 Task: Look for properties with 6 bathrooms.
Action: Mouse moved to (849, 578)
Screenshot: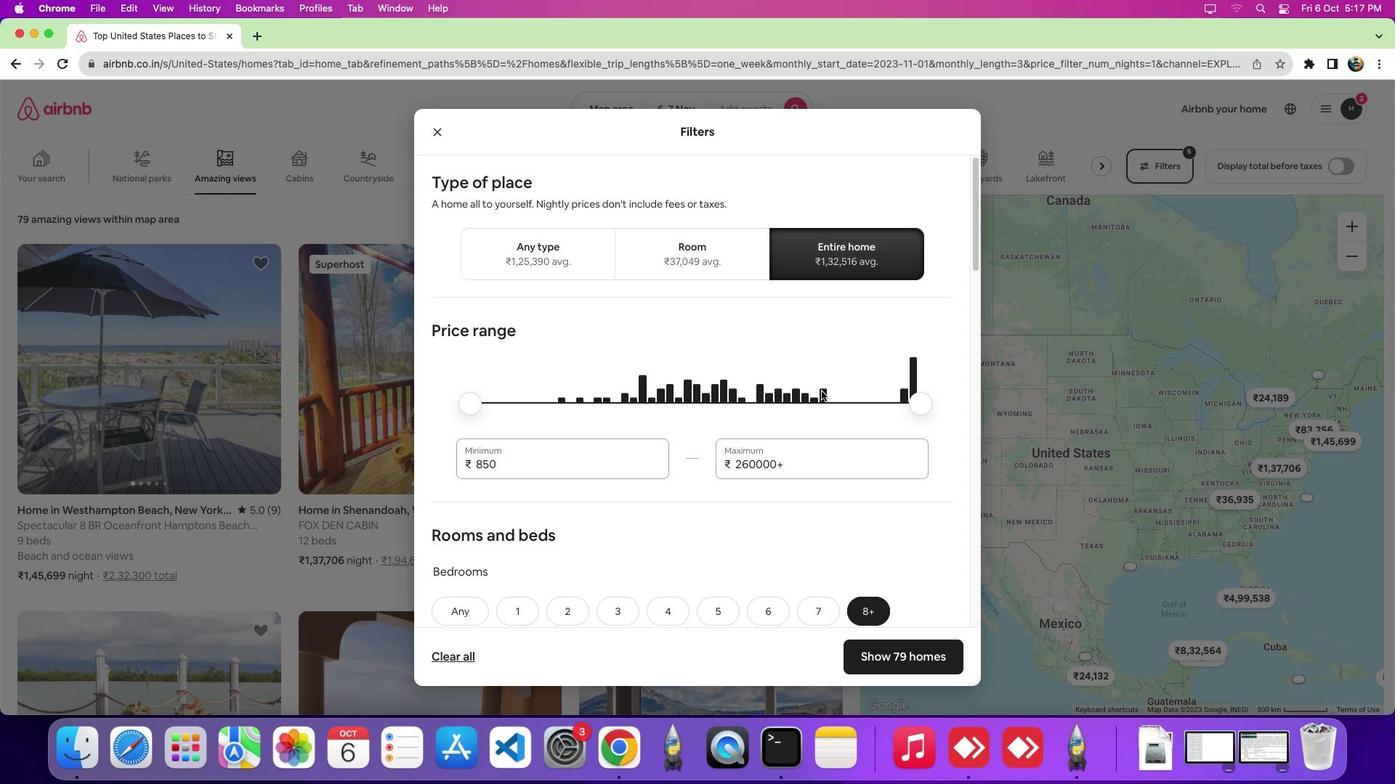 
Action: Mouse pressed left at (849, 578)
Screenshot: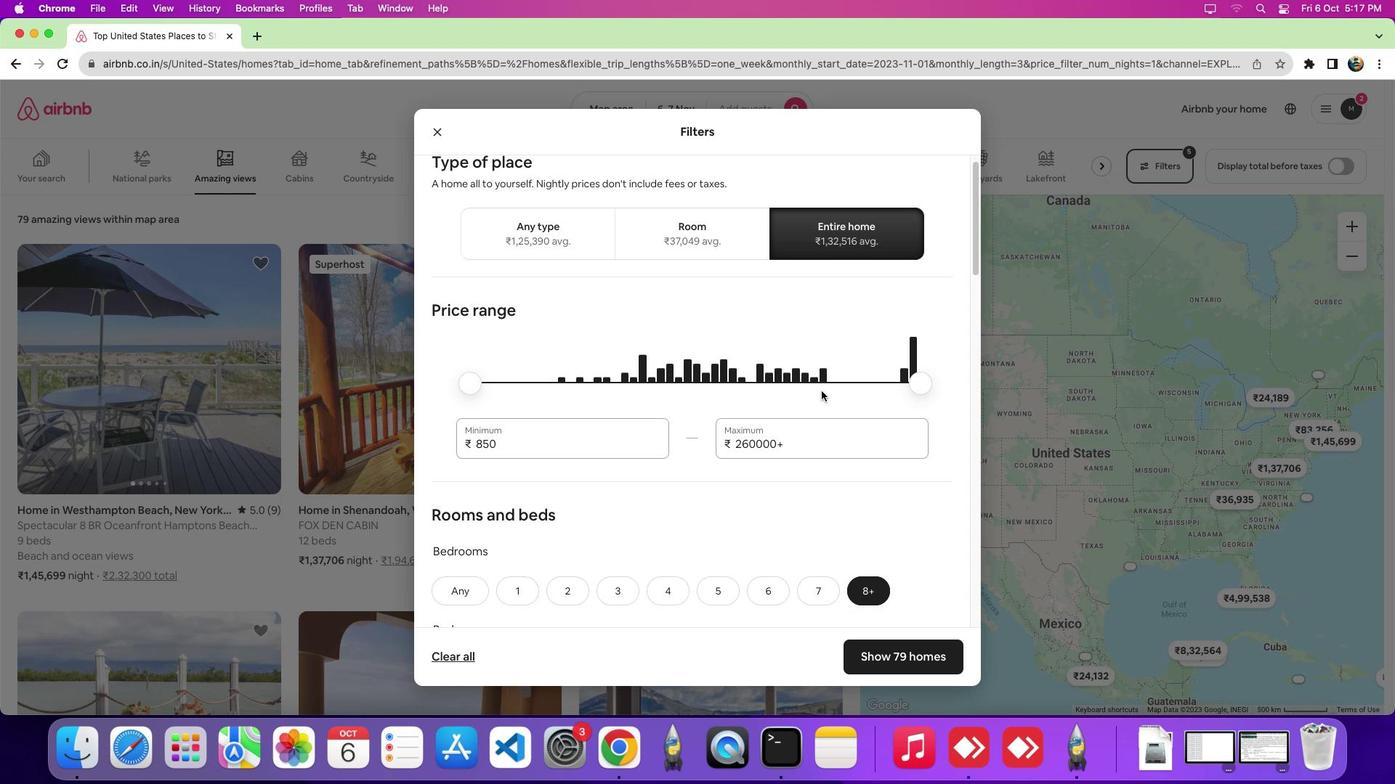 
Action: Mouse moved to (845, 589)
Screenshot: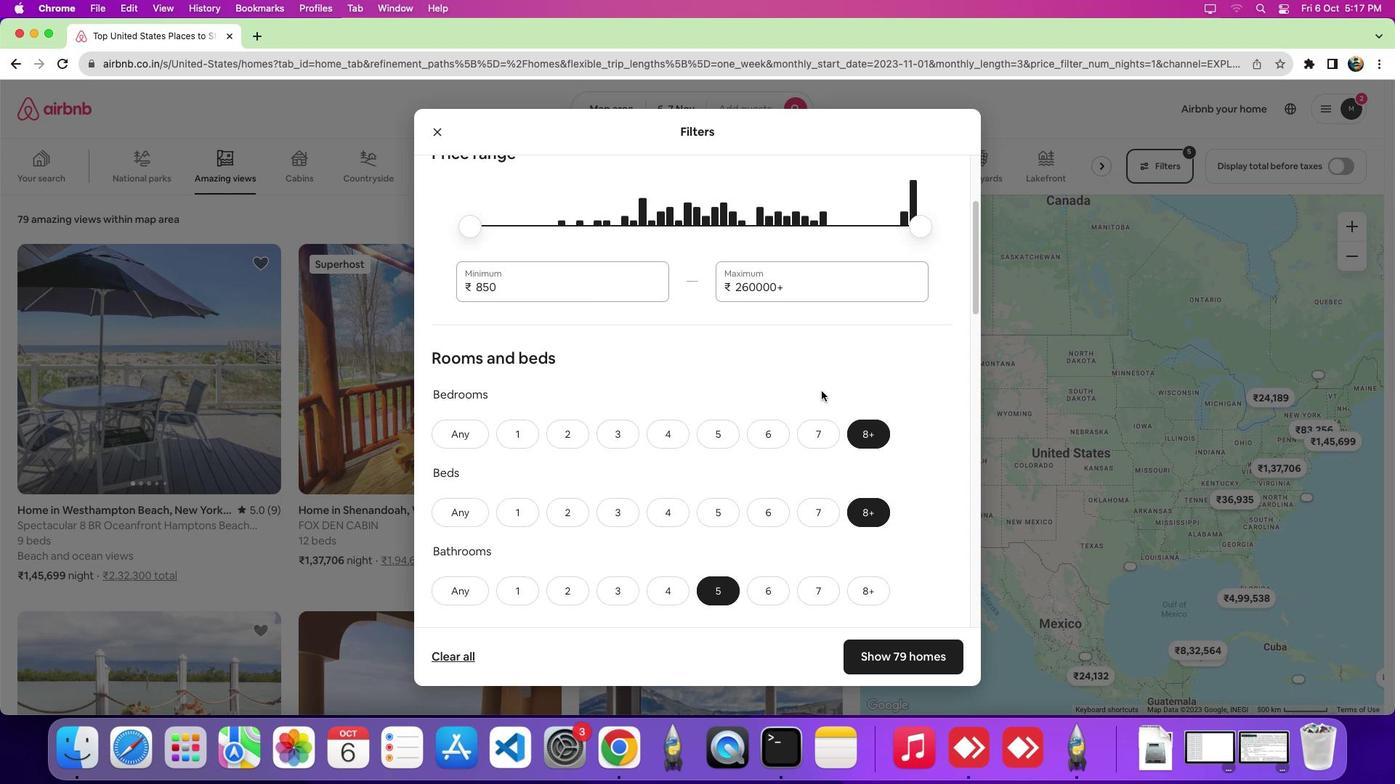 
Action: Mouse scrolled (845, 589) with delta (667, 555)
Screenshot: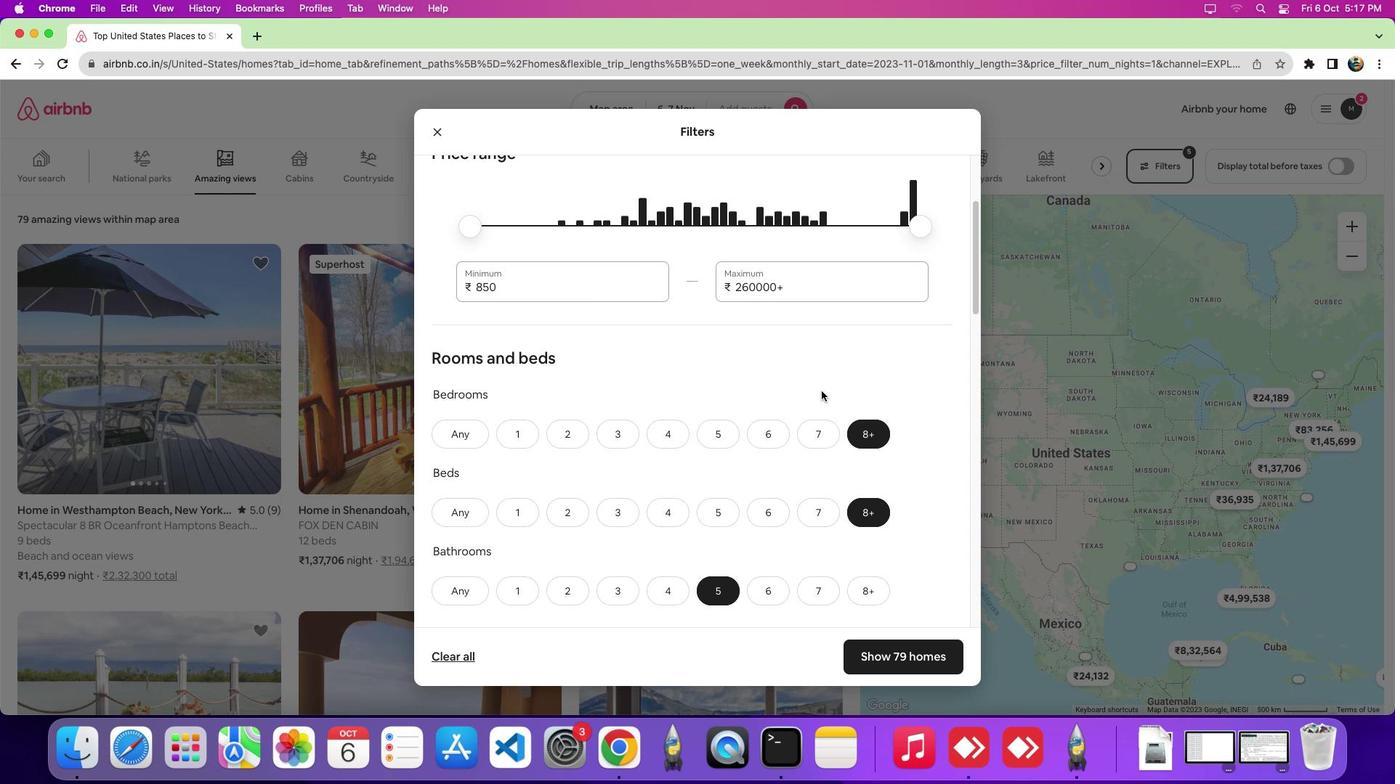 
Action: Mouse scrolled (845, 589) with delta (667, 555)
Screenshot: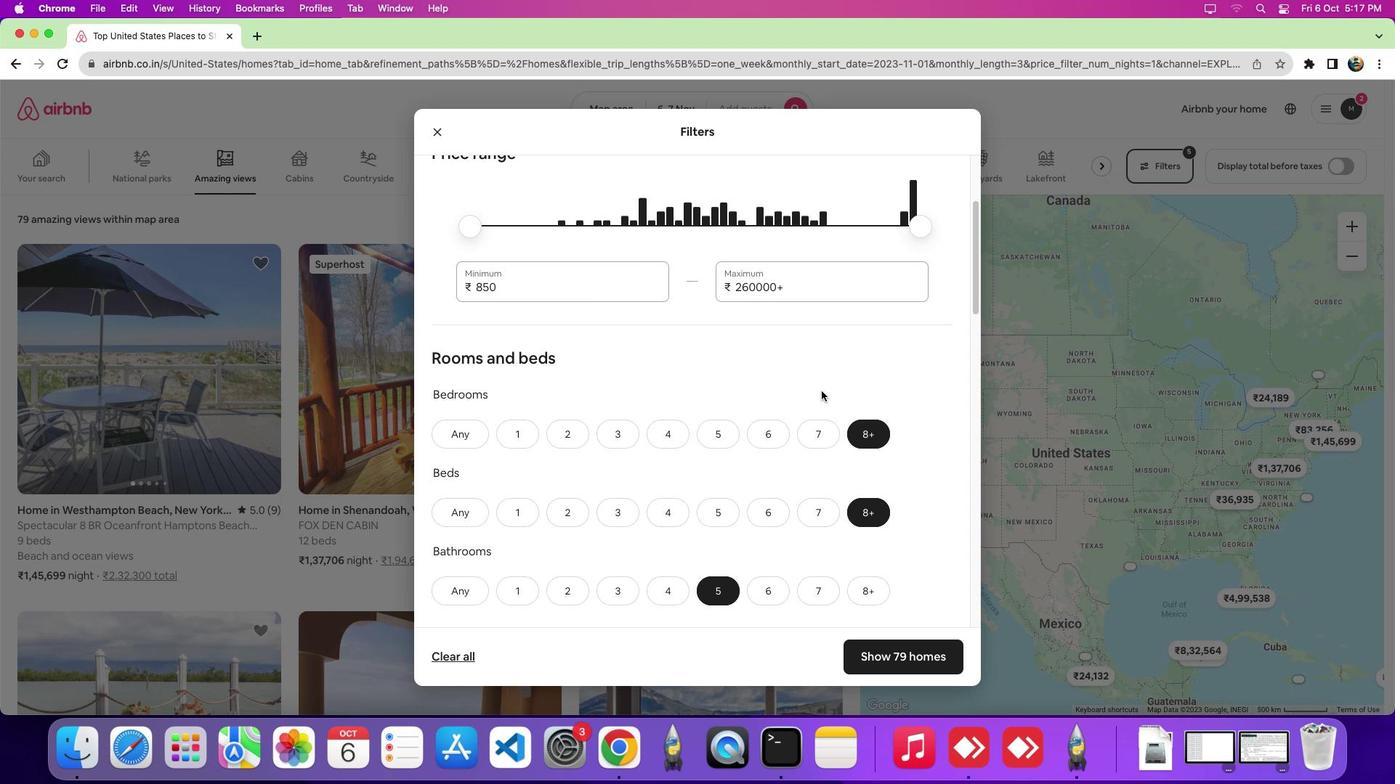 
Action: Mouse scrolled (845, 589) with delta (667, 555)
Screenshot: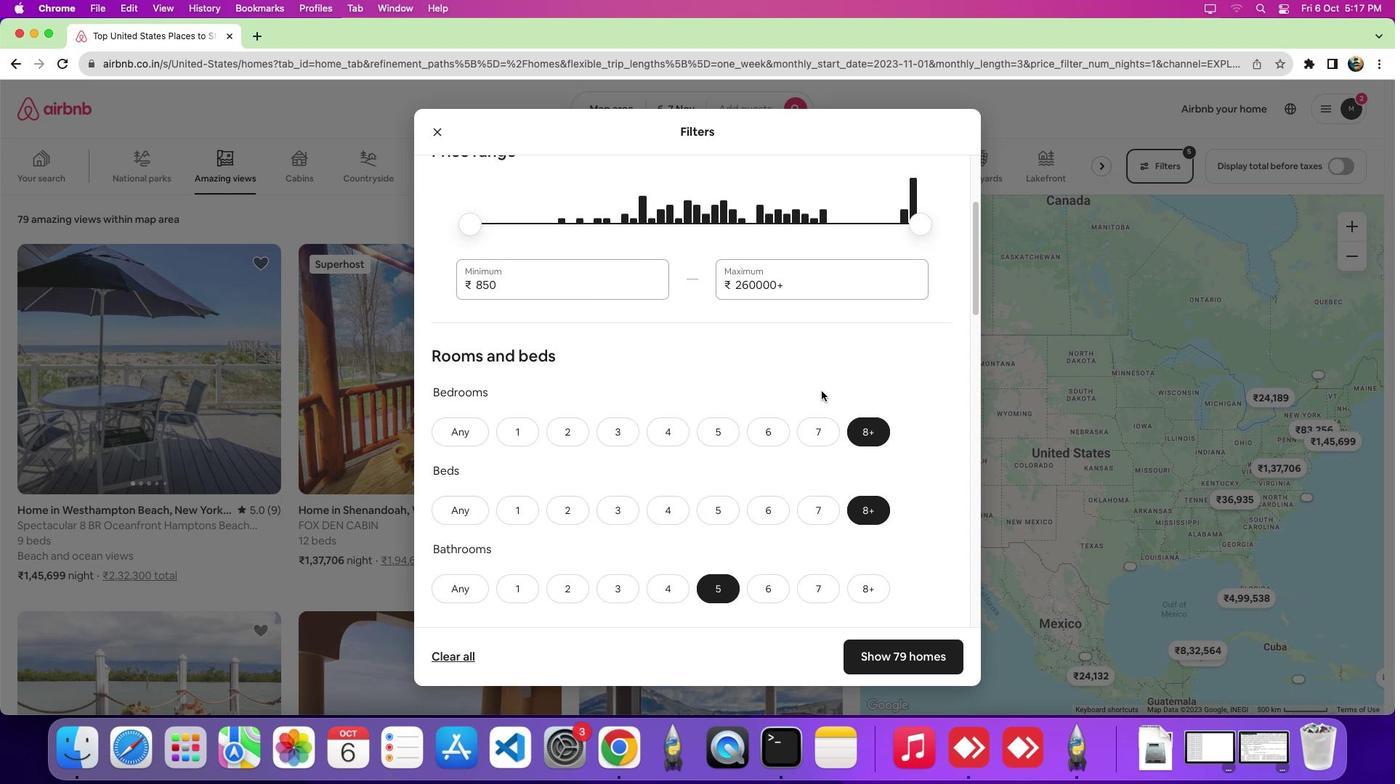 
Action: Mouse moved to (845, 589)
Screenshot: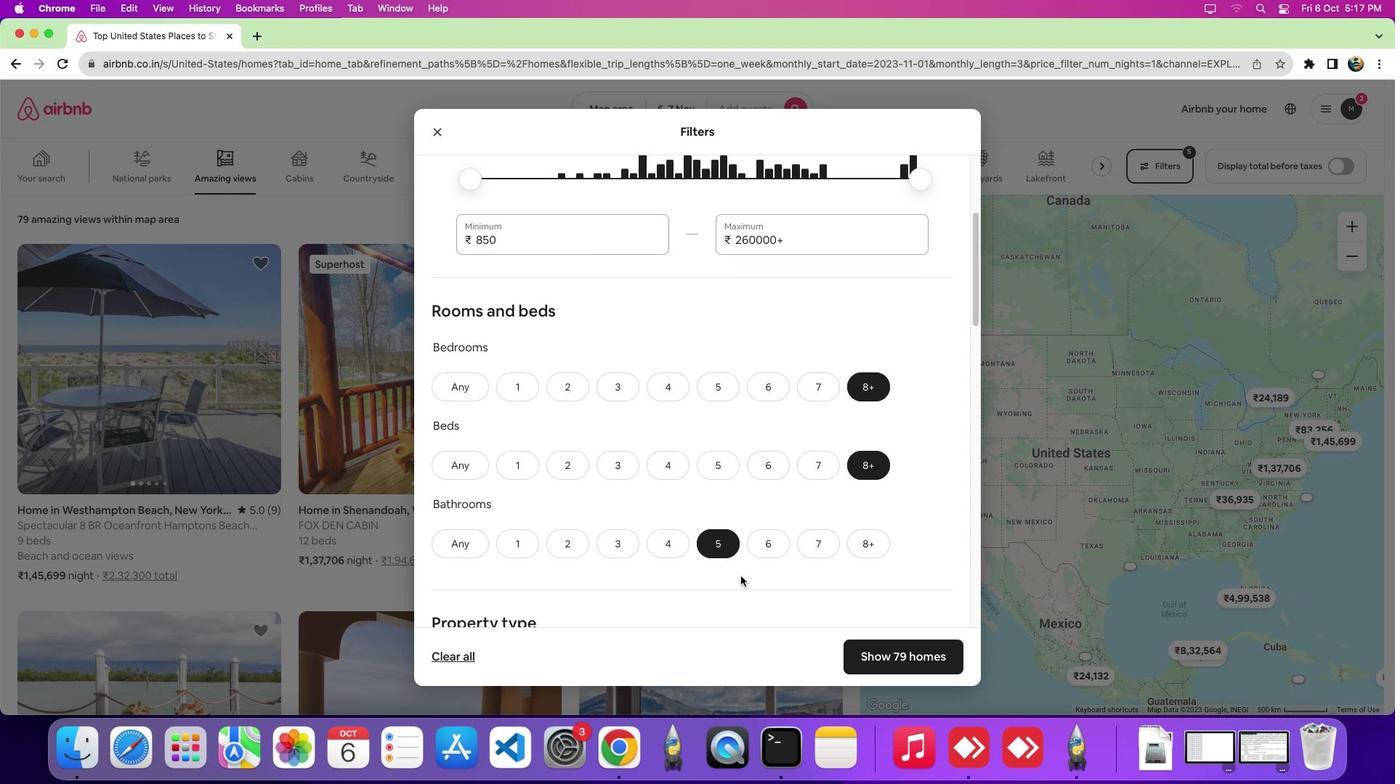 
Action: Mouse scrolled (845, 589) with delta (667, 555)
Screenshot: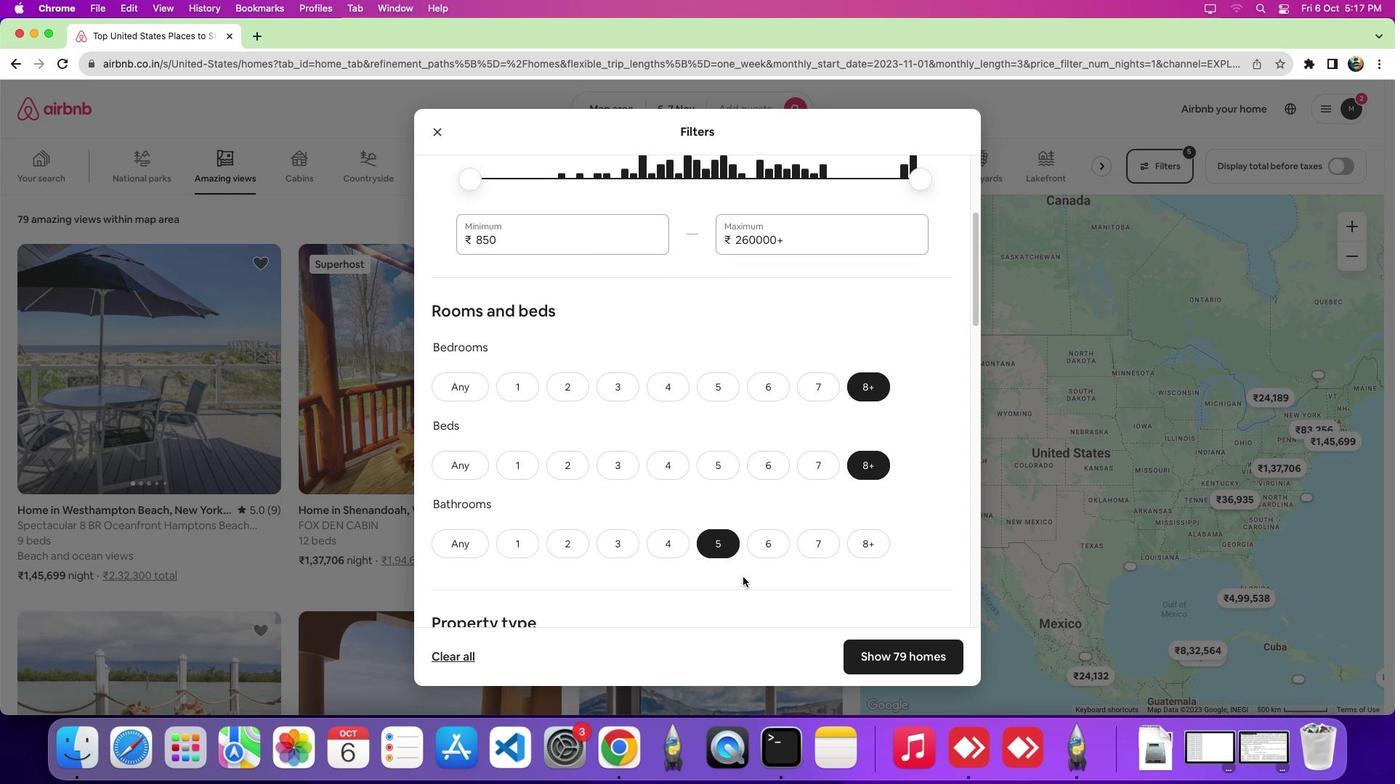 
Action: Mouse scrolled (845, 589) with delta (667, 555)
Screenshot: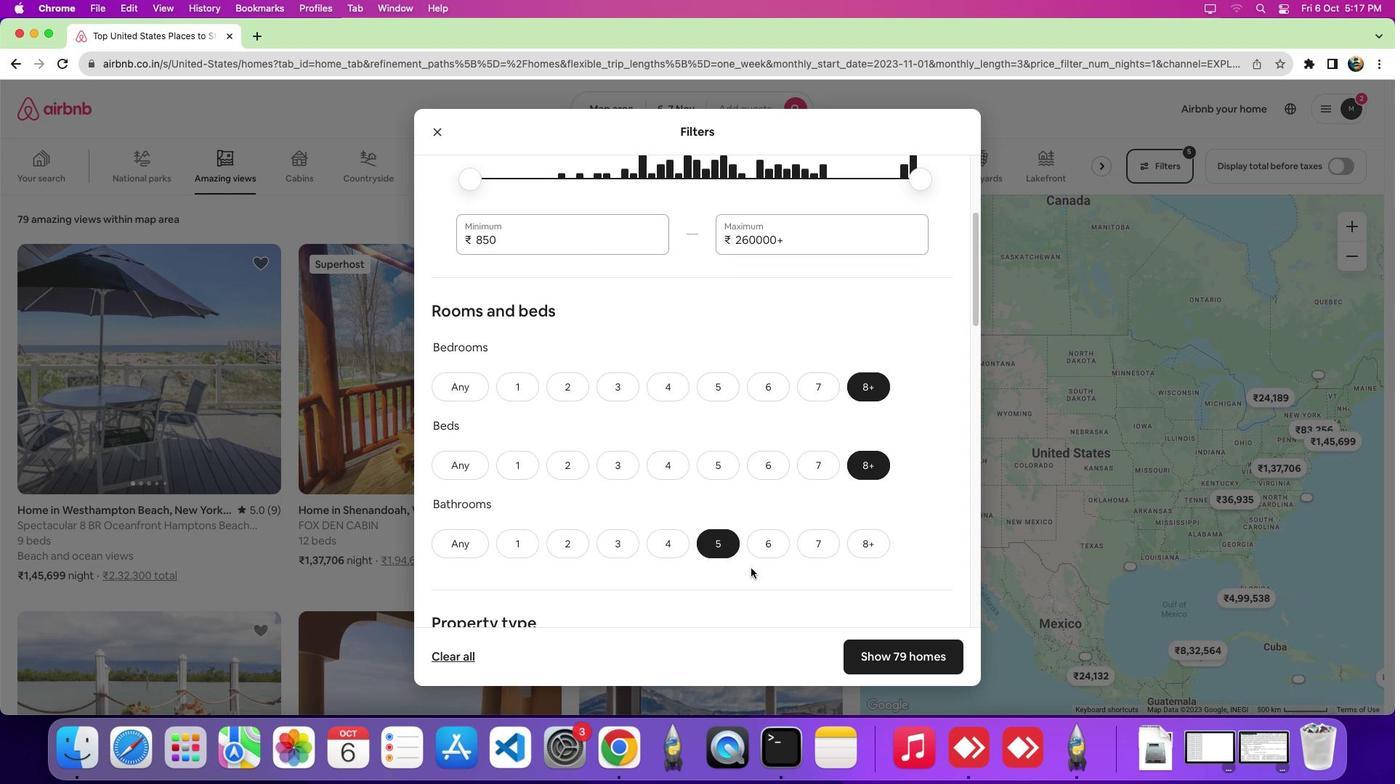 
Action: Mouse moved to (831, 603)
Screenshot: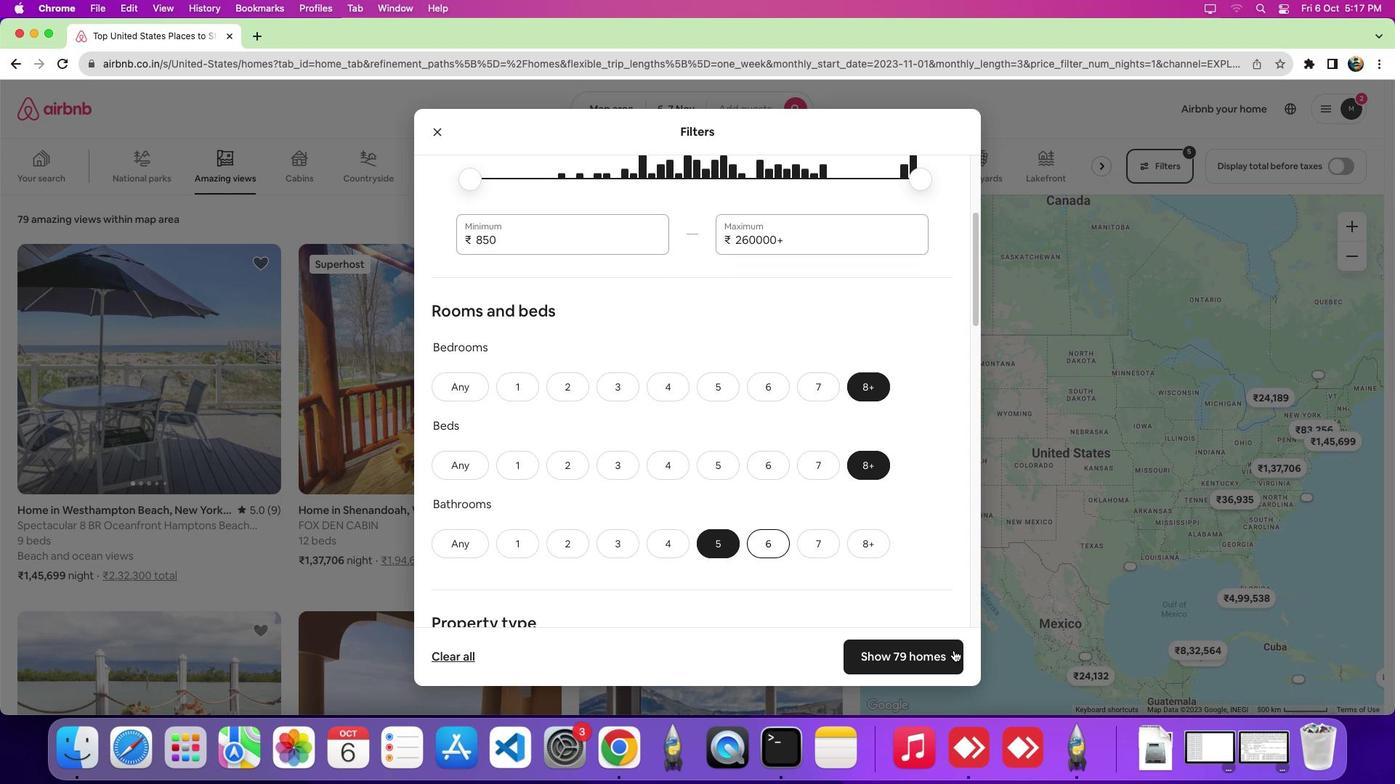 
Action: Mouse pressed left at (831, 603)
Screenshot: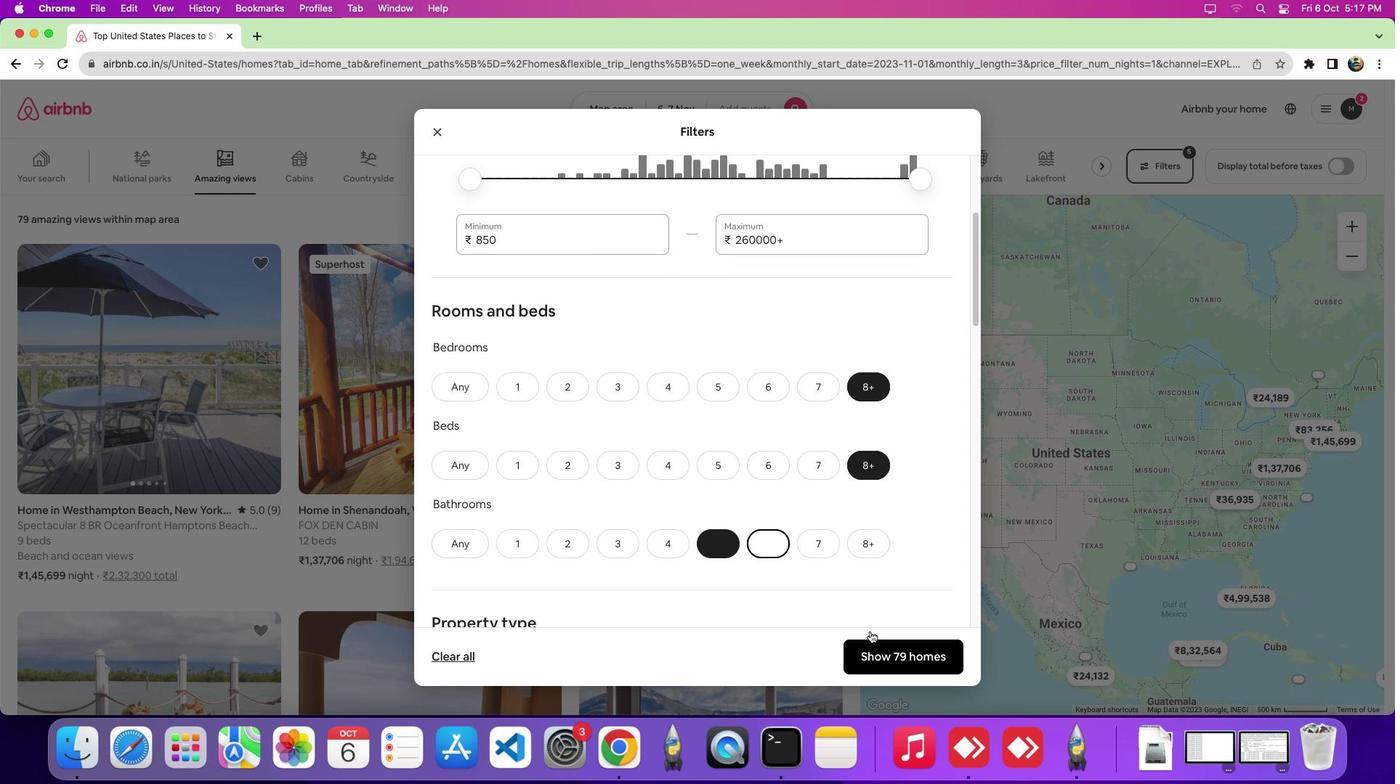 
Action: Mouse moved to (863, 613)
Screenshot: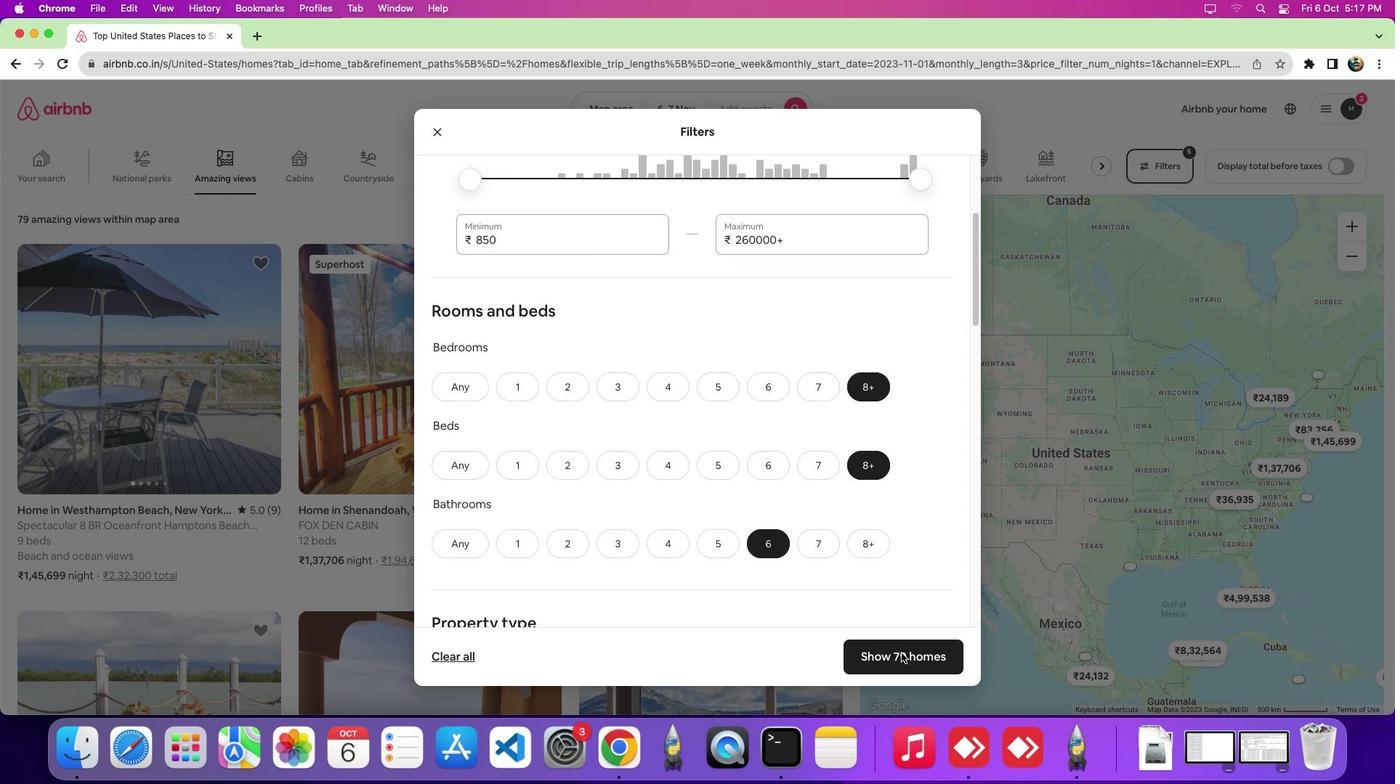 
Action: Mouse pressed left at (863, 613)
Screenshot: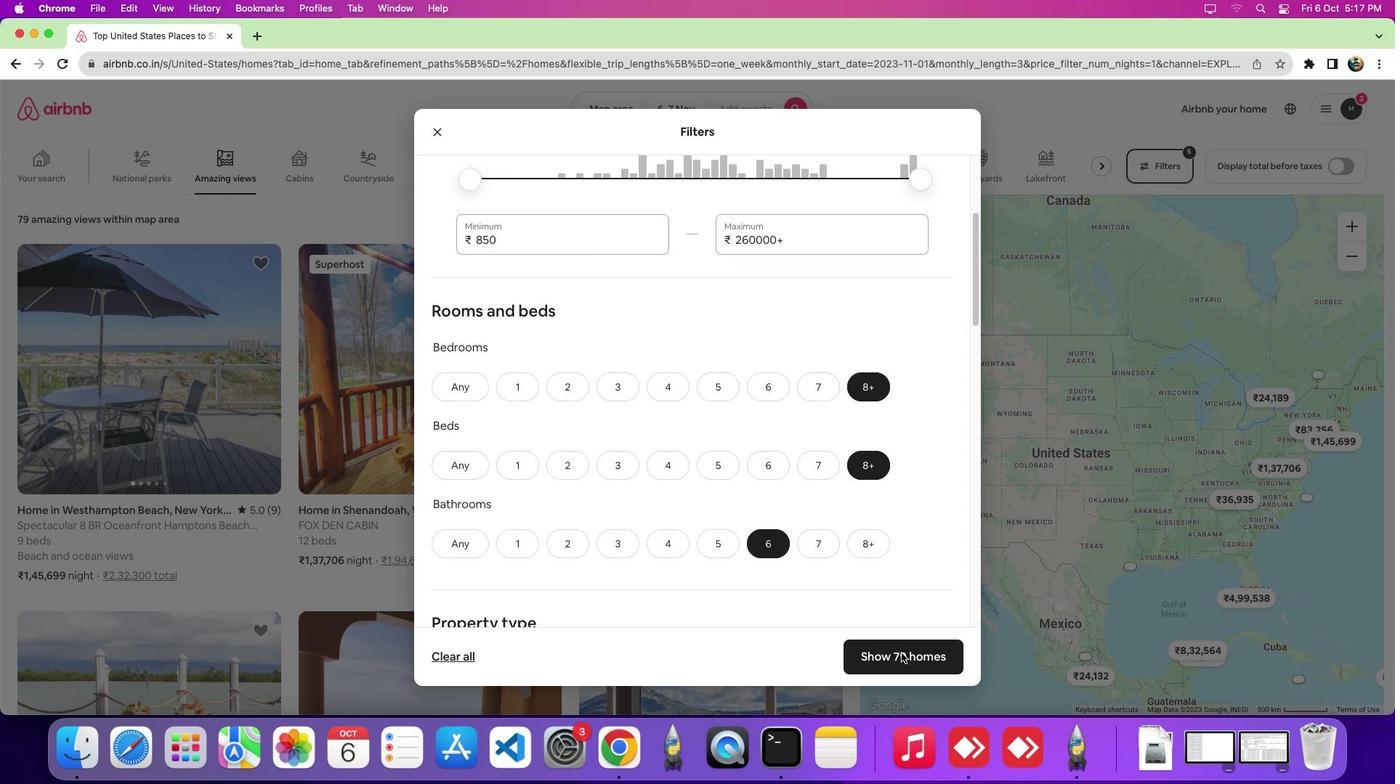 
Action: Mouse moved to (864, 614)
Screenshot: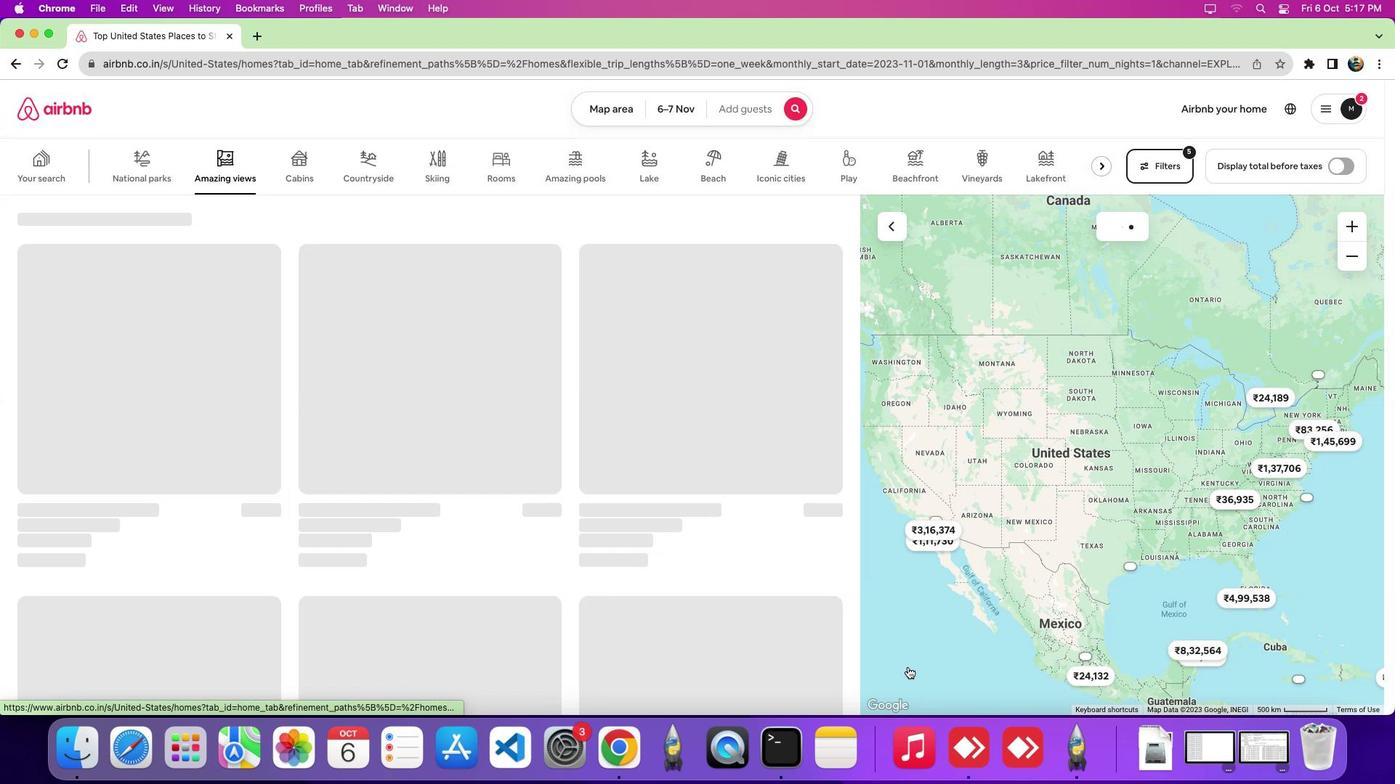 
Action: Mouse pressed left at (864, 614)
Screenshot: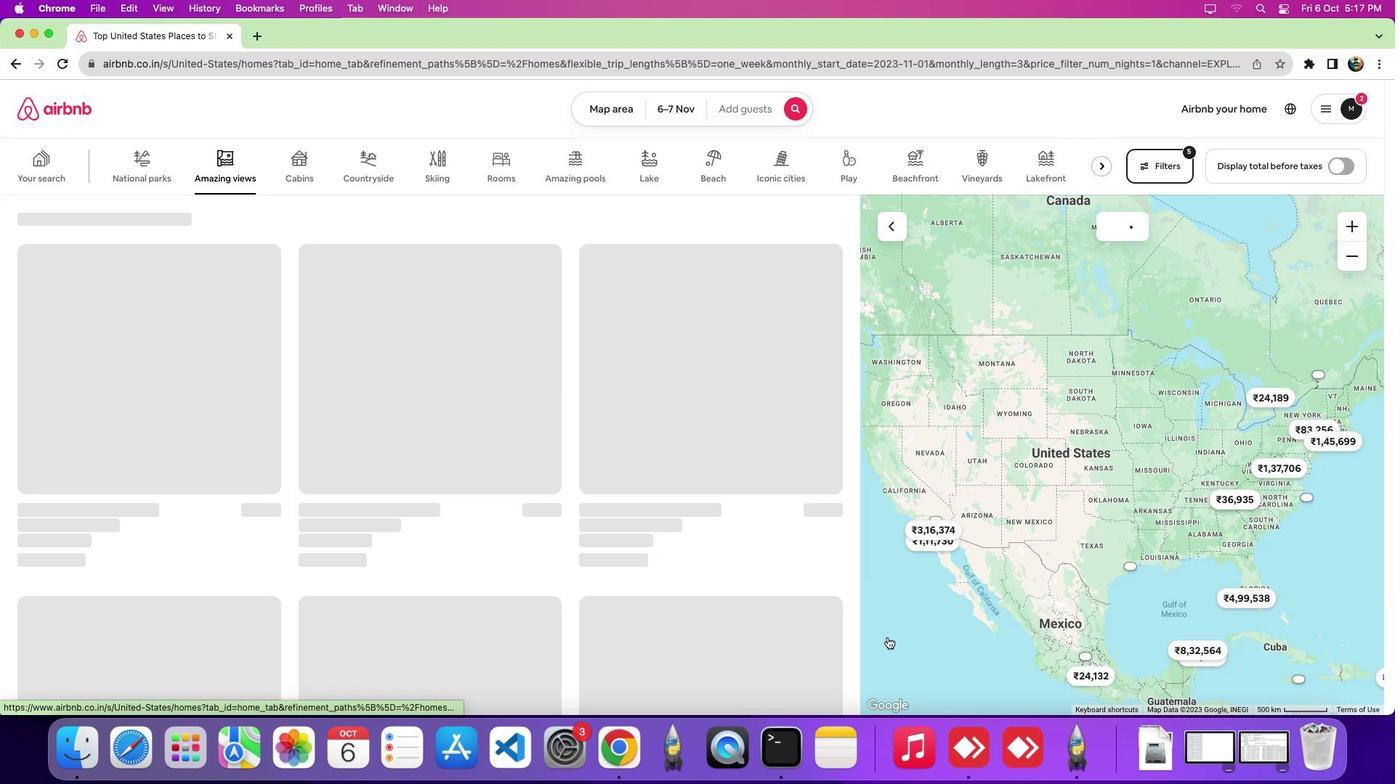 
Action: Mouse moved to (850, 609)
Screenshot: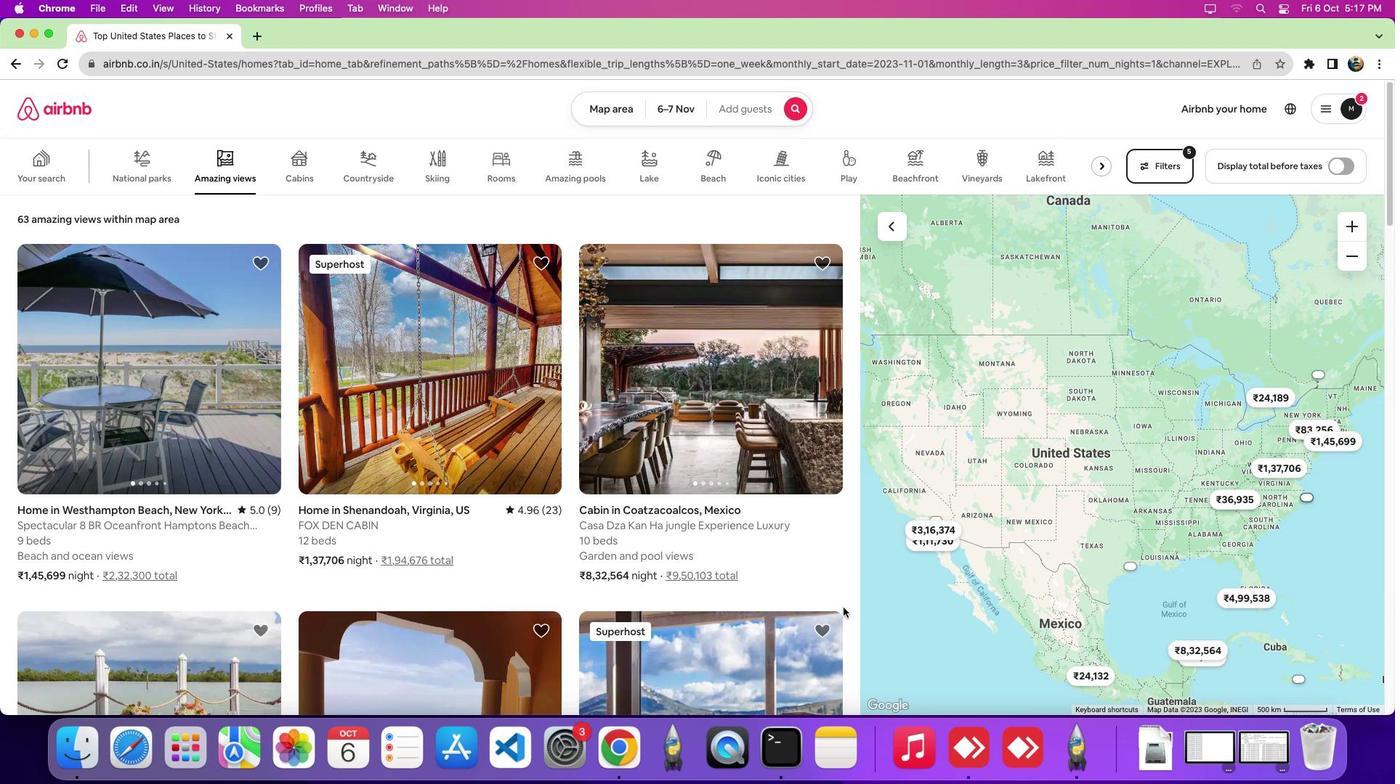 
